 Task: Unfollow the page of Procter & Gamble
Action: Mouse moved to (499, 41)
Screenshot: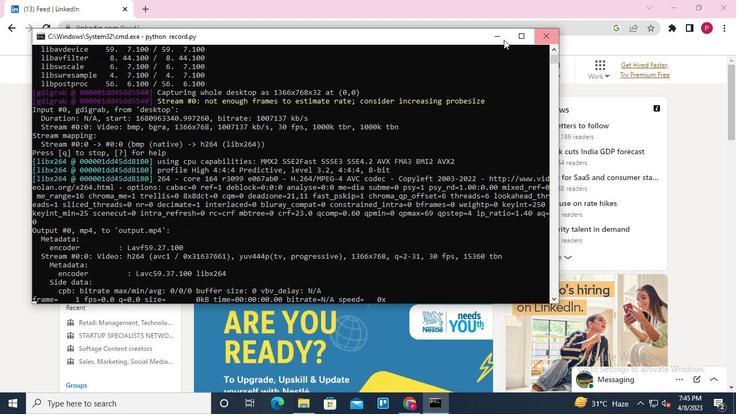 
Action: Mouse pressed left at (499, 41)
Screenshot: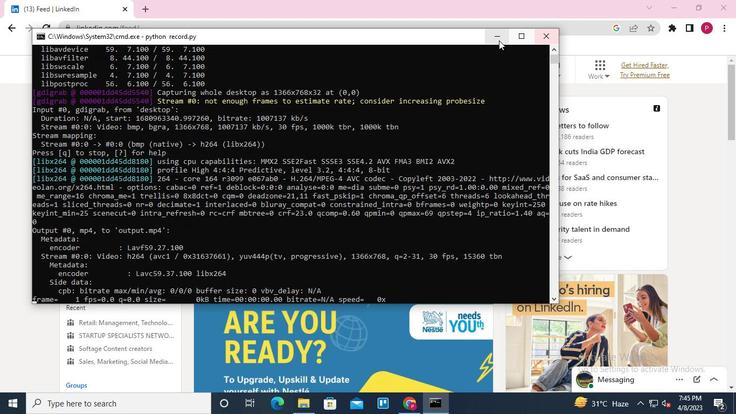 
Action: Mouse moved to (119, 70)
Screenshot: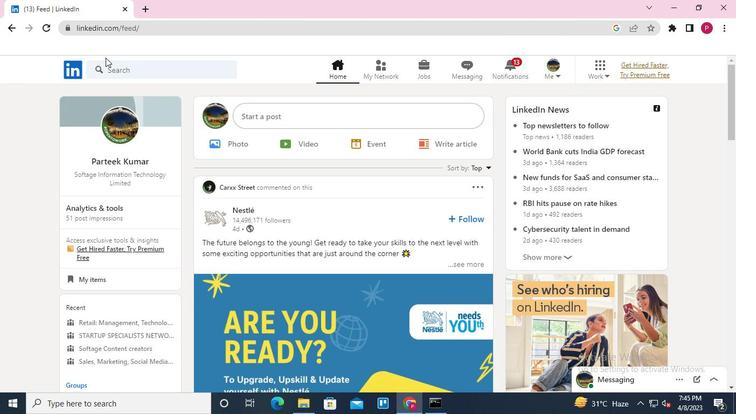 
Action: Mouse pressed left at (119, 70)
Screenshot: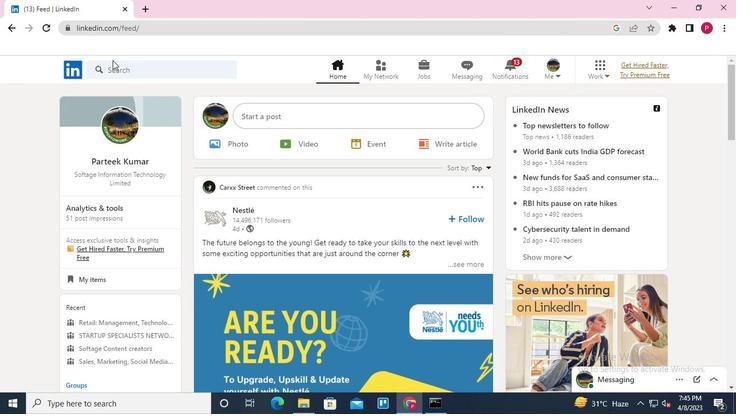 
Action: Mouse moved to (129, 160)
Screenshot: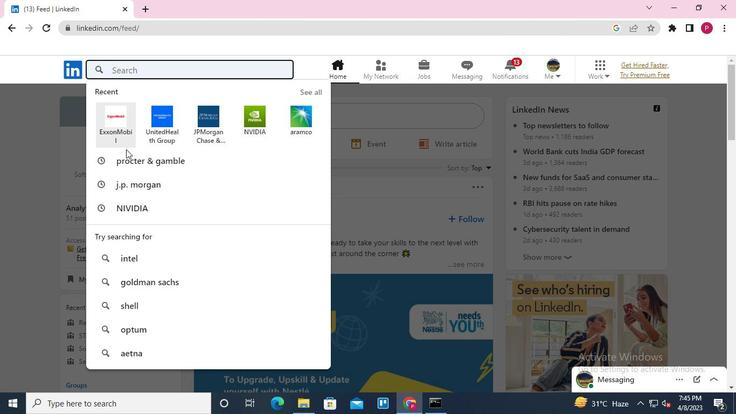 
Action: Mouse pressed left at (129, 160)
Screenshot: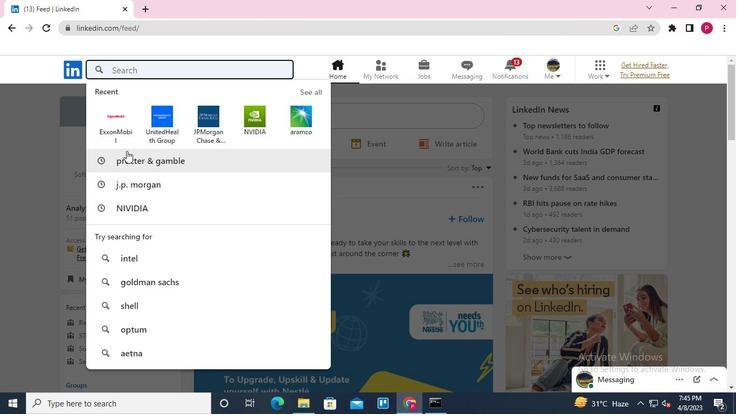 
Action: Mouse moved to (162, 229)
Screenshot: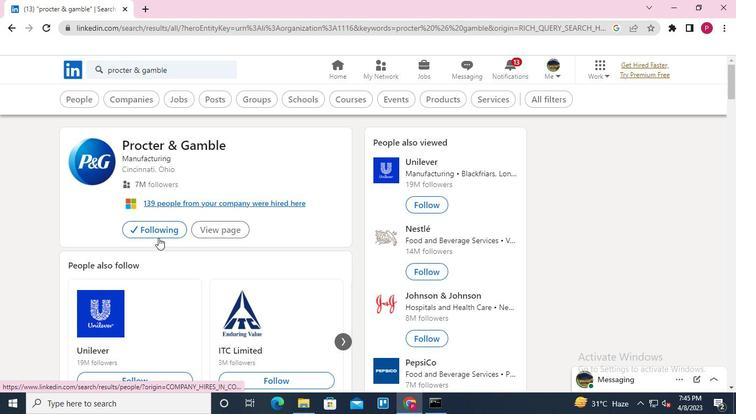 
Action: Mouse pressed left at (162, 229)
Screenshot: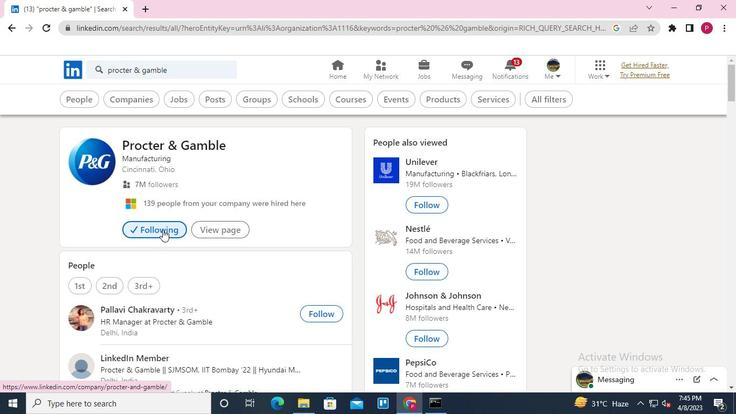
Action: Mouse moved to (414, 240)
Screenshot: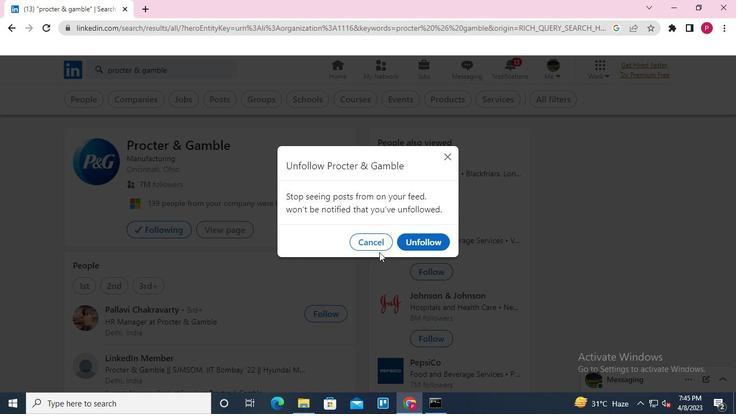 
Action: Mouse pressed left at (414, 240)
Screenshot: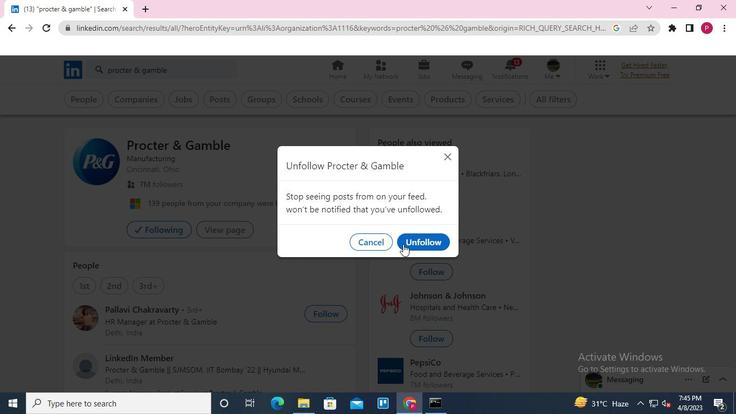 
Action: Keyboard Key.alt_l
Screenshot: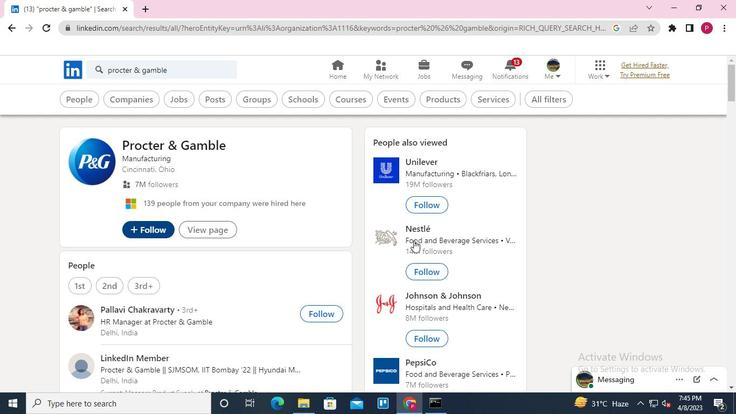 
Action: Keyboard Key.tab
Screenshot: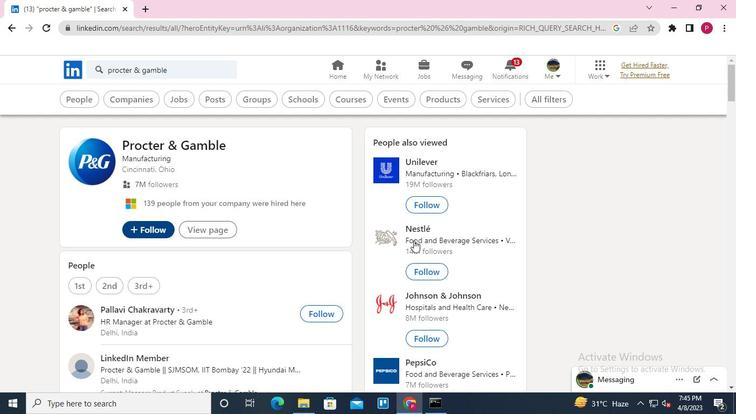 
Action: Mouse moved to (531, 29)
Screenshot: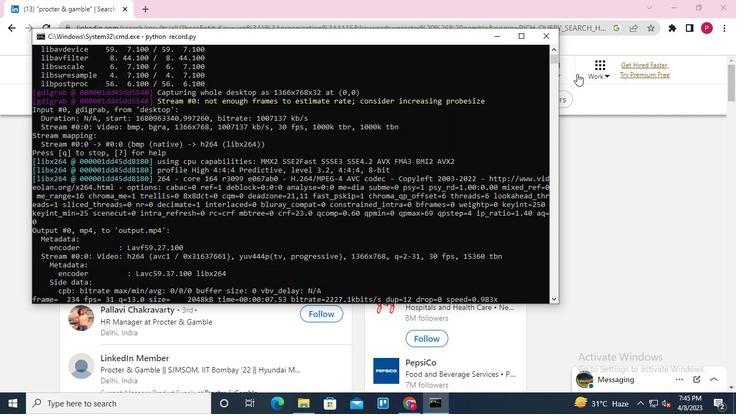 
Action: Mouse pressed left at (531, 29)
Screenshot: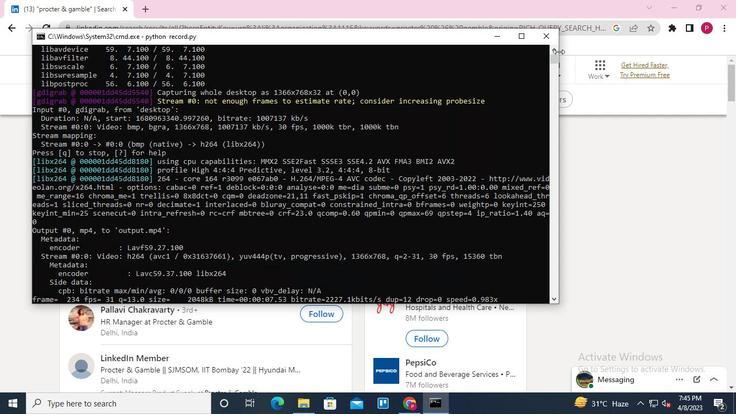 
Action: Mouse moved to (695, 1)
Screenshot: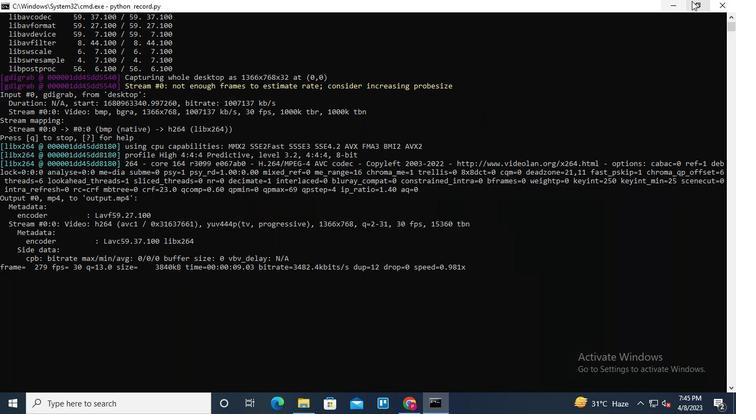 
Action: Mouse pressed left at (695, 1)
Screenshot: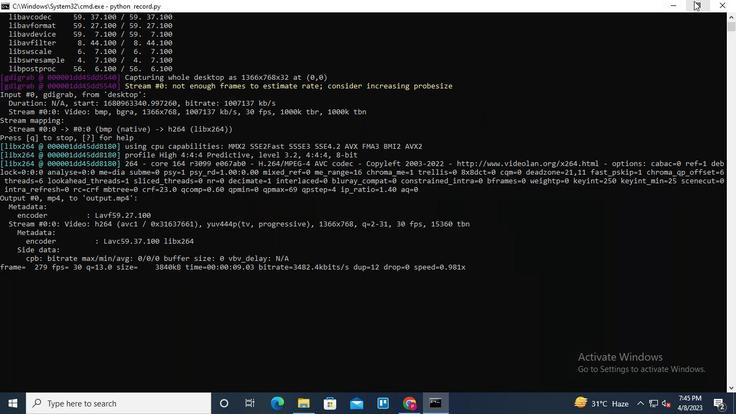 
Action: Mouse moved to (549, 35)
Screenshot: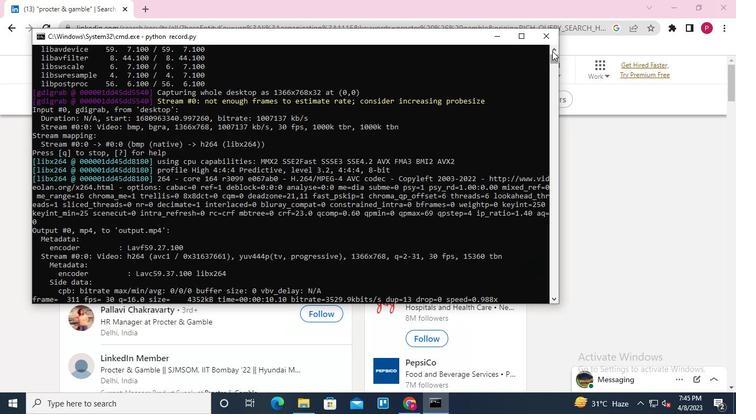 
Action: Mouse pressed left at (549, 35)
Screenshot: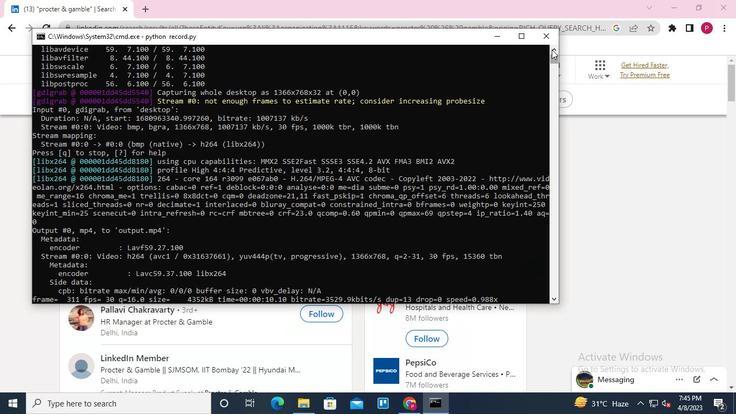 
Action: Mouse moved to (549, 35)
Screenshot: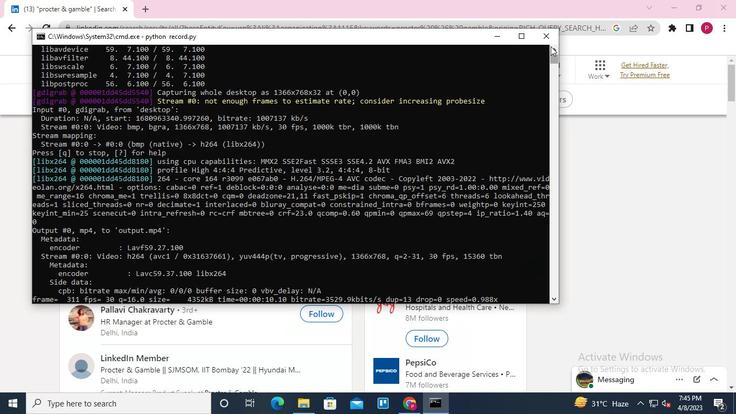 
